 Task: Set the "Text rendering module" for on-screen display to "Freetype2 font renderer".
Action: Mouse moved to (104, 12)
Screenshot: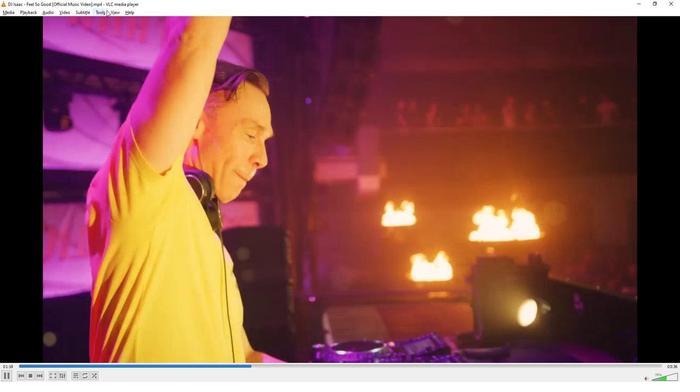
Action: Mouse pressed left at (104, 12)
Screenshot: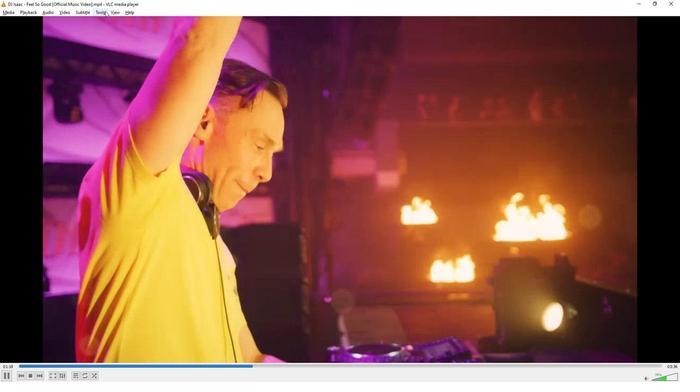 
Action: Mouse moved to (115, 96)
Screenshot: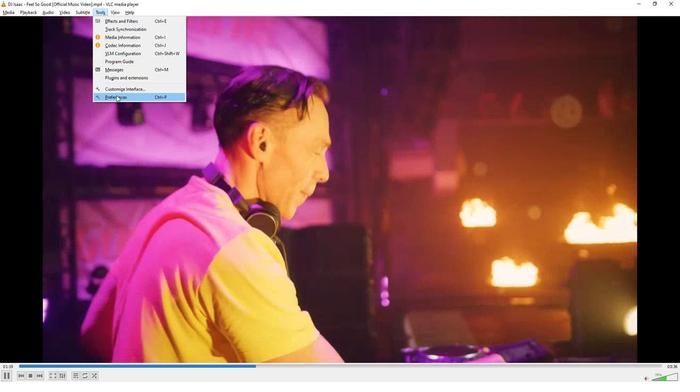 
Action: Mouse pressed left at (115, 96)
Screenshot: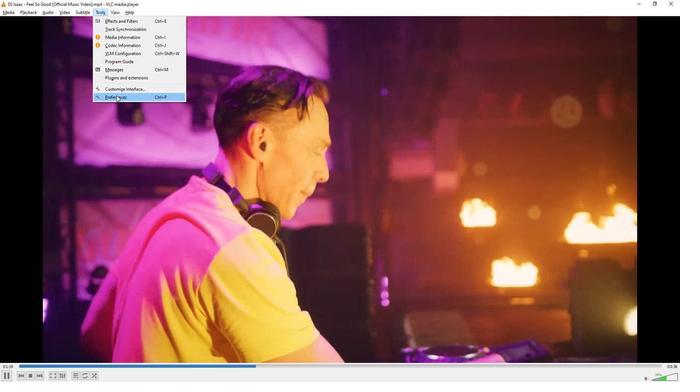 
Action: Mouse moved to (131, 307)
Screenshot: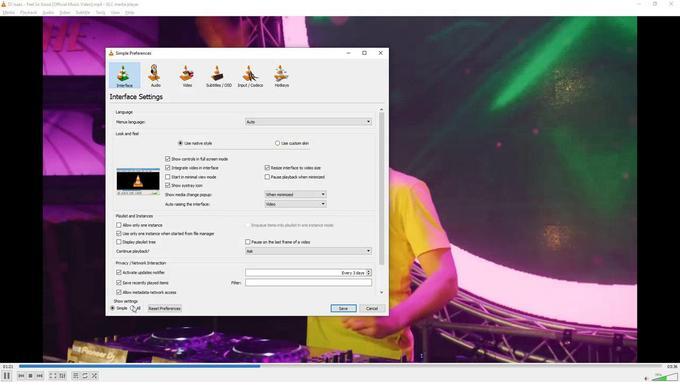 
Action: Mouse pressed left at (131, 307)
Screenshot: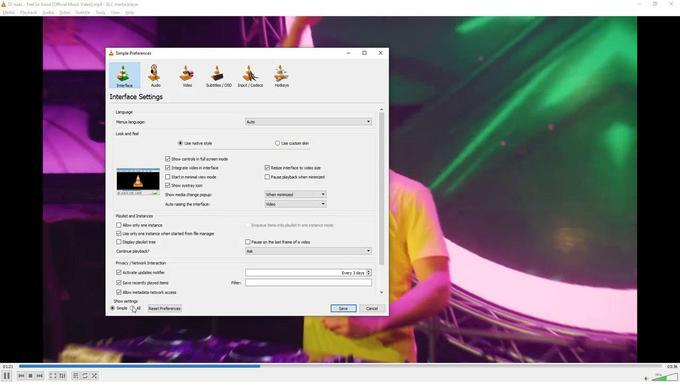 
Action: Mouse moved to (145, 255)
Screenshot: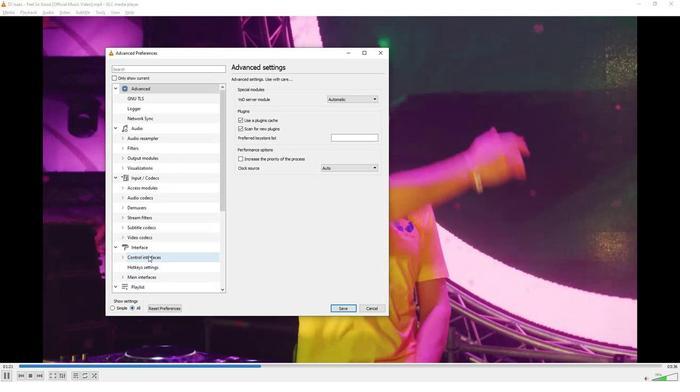 
Action: Mouse scrolled (145, 254) with delta (0, 0)
Screenshot: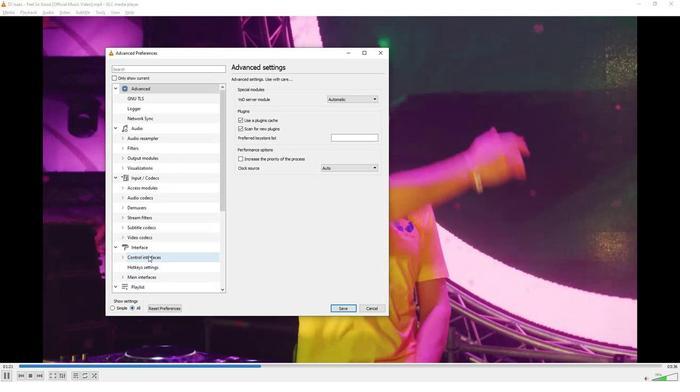 
Action: Mouse moved to (144, 255)
Screenshot: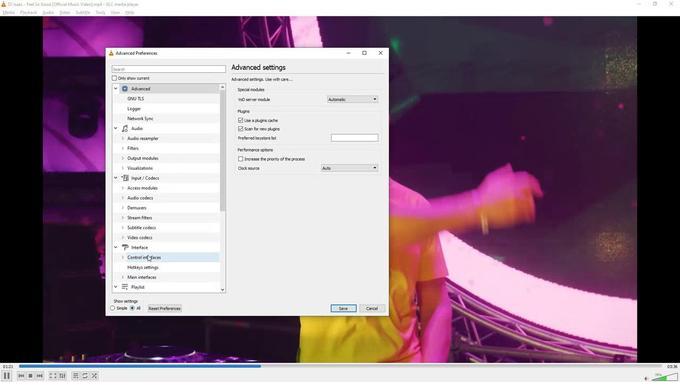 
Action: Mouse scrolled (144, 254) with delta (0, 0)
Screenshot: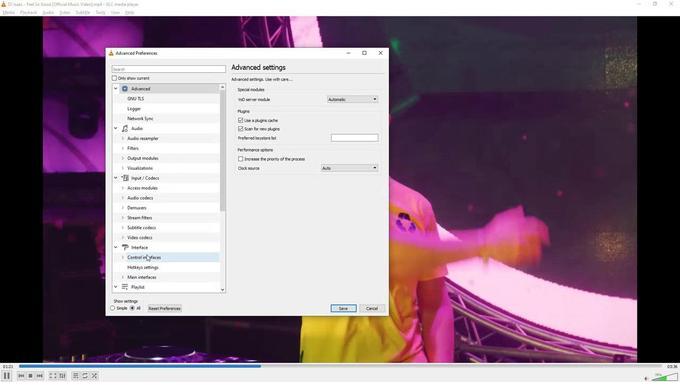 
Action: Mouse moved to (144, 255)
Screenshot: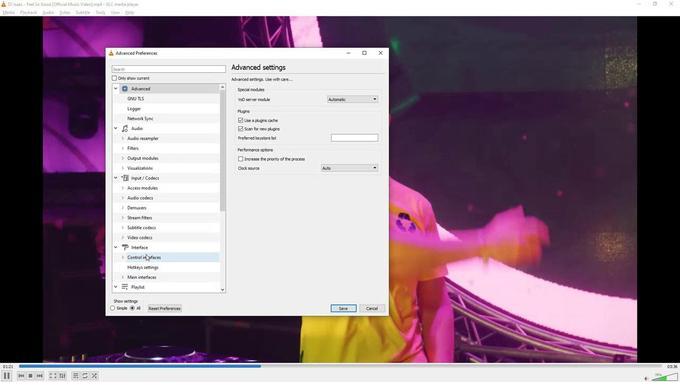 
Action: Mouse scrolled (144, 254) with delta (0, 0)
Screenshot: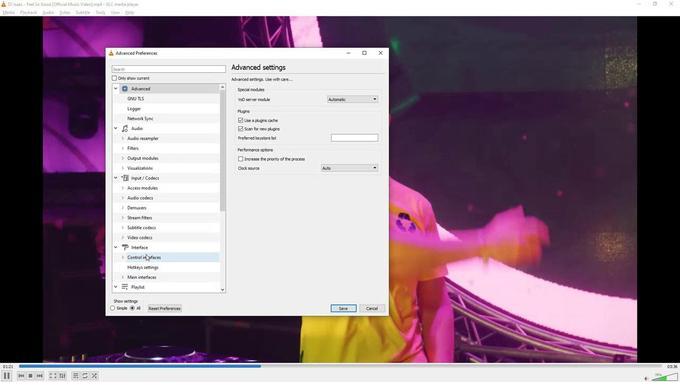 
Action: Mouse scrolled (144, 254) with delta (0, 0)
Screenshot: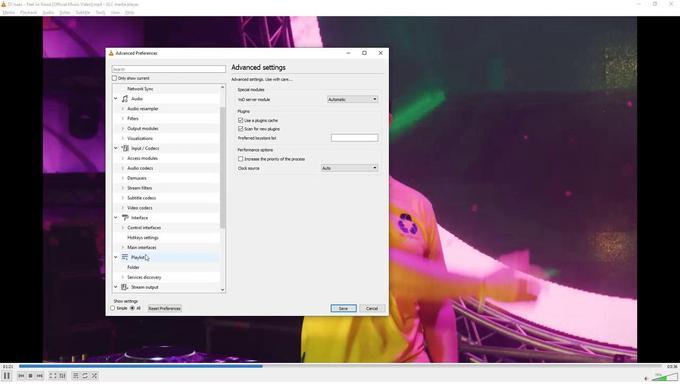 
Action: Mouse moved to (143, 255)
Screenshot: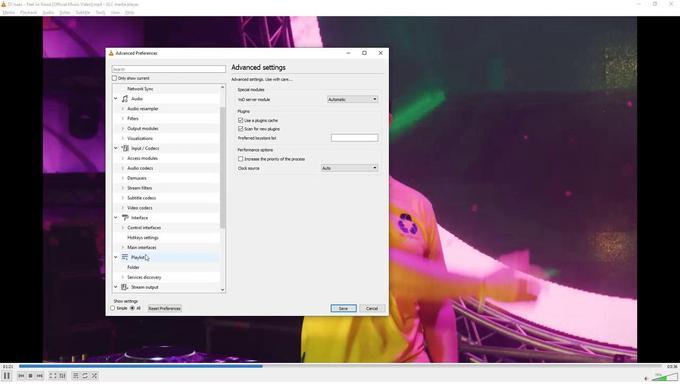 
Action: Mouse scrolled (143, 254) with delta (0, 0)
Screenshot: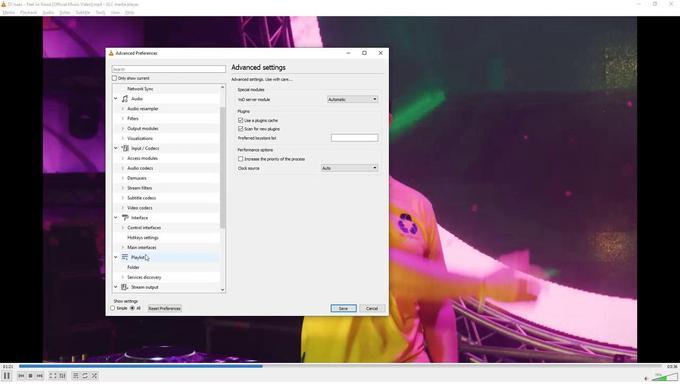 
Action: Mouse scrolled (143, 254) with delta (0, 0)
Screenshot: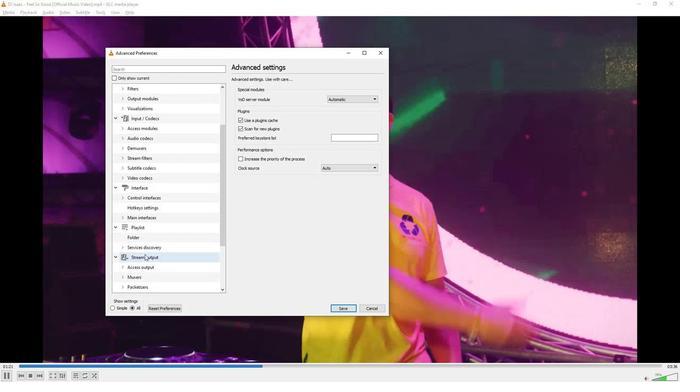 
Action: Mouse moved to (143, 255)
Screenshot: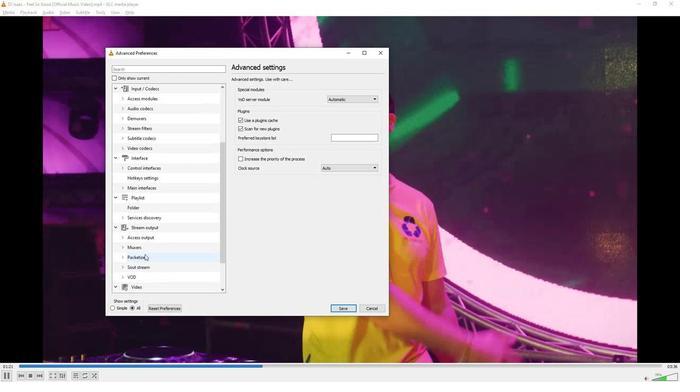 
Action: Mouse scrolled (143, 254) with delta (0, 0)
Screenshot: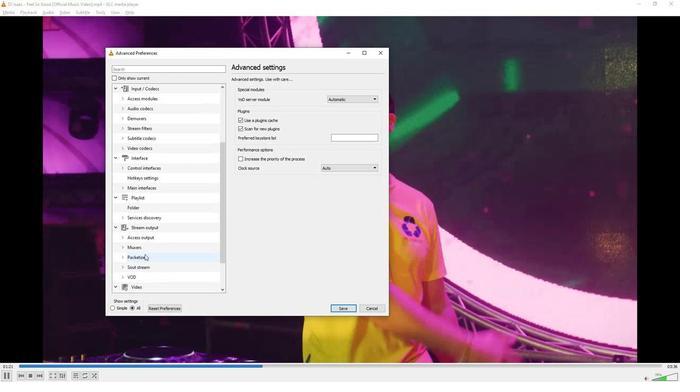 
Action: Mouse moved to (142, 255)
Screenshot: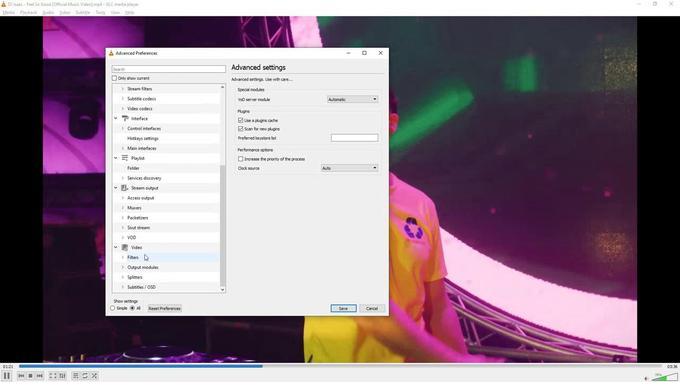 
Action: Mouse scrolled (142, 254) with delta (0, 0)
Screenshot: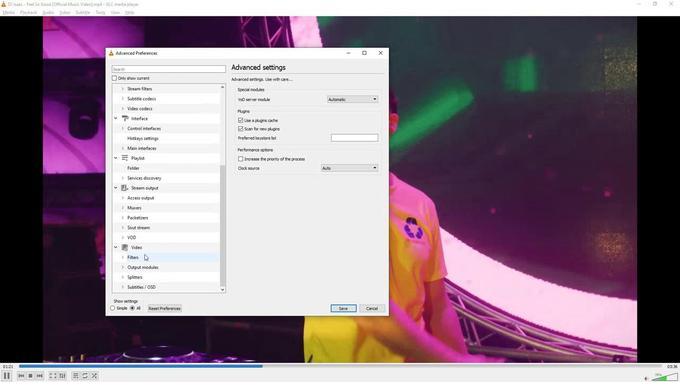 
Action: Mouse moved to (142, 287)
Screenshot: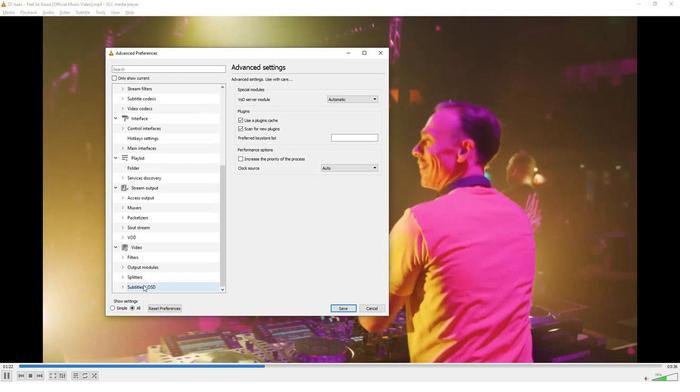 
Action: Mouse pressed left at (142, 287)
Screenshot: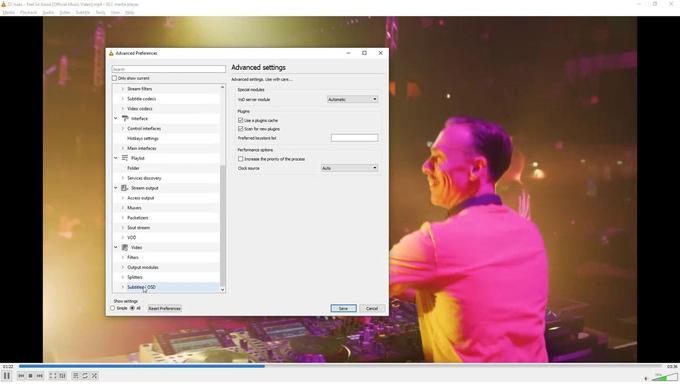 
Action: Mouse moved to (336, 114)
Screenshot: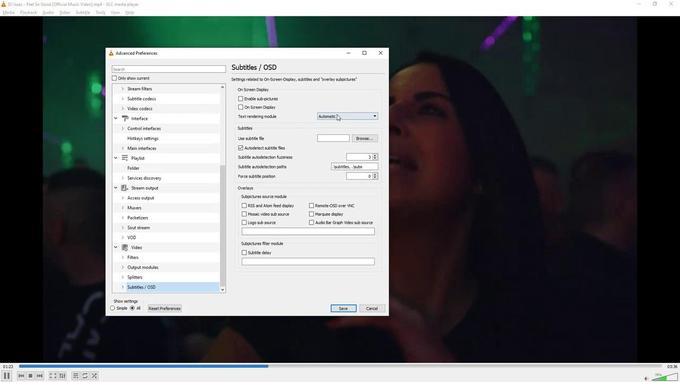 
Action: Mouse pressed left at (336, 114)
Screenshot: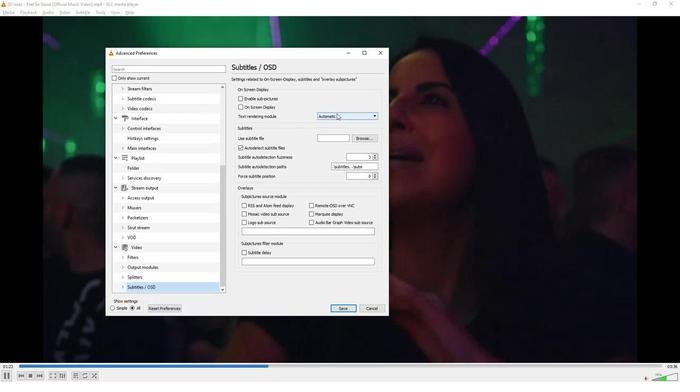 
Action: Mouse moved to (333, 126)
Screenshot: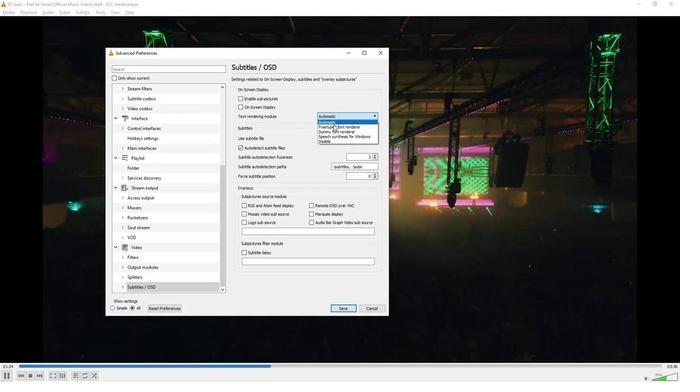 
Action: Mouse pressed left at (333, 126)
Screenshot: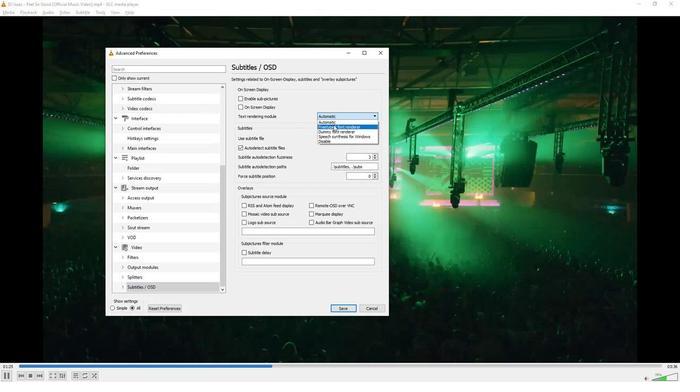 
Action: Mouse moved to (361, 94)
Screenshot: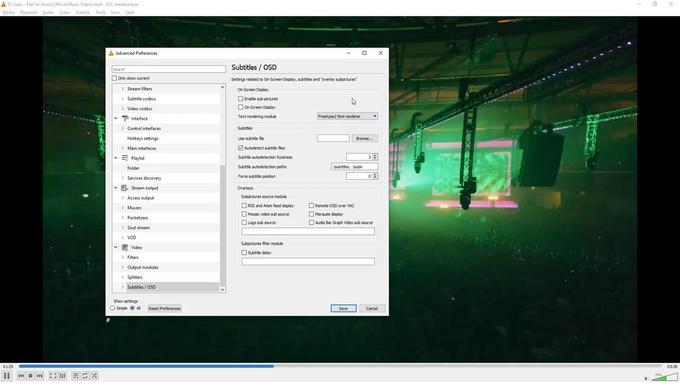 
